 Task: Manage the search setting for the builder.
Action: Mouse moved to (1147, 87)
Screenshot: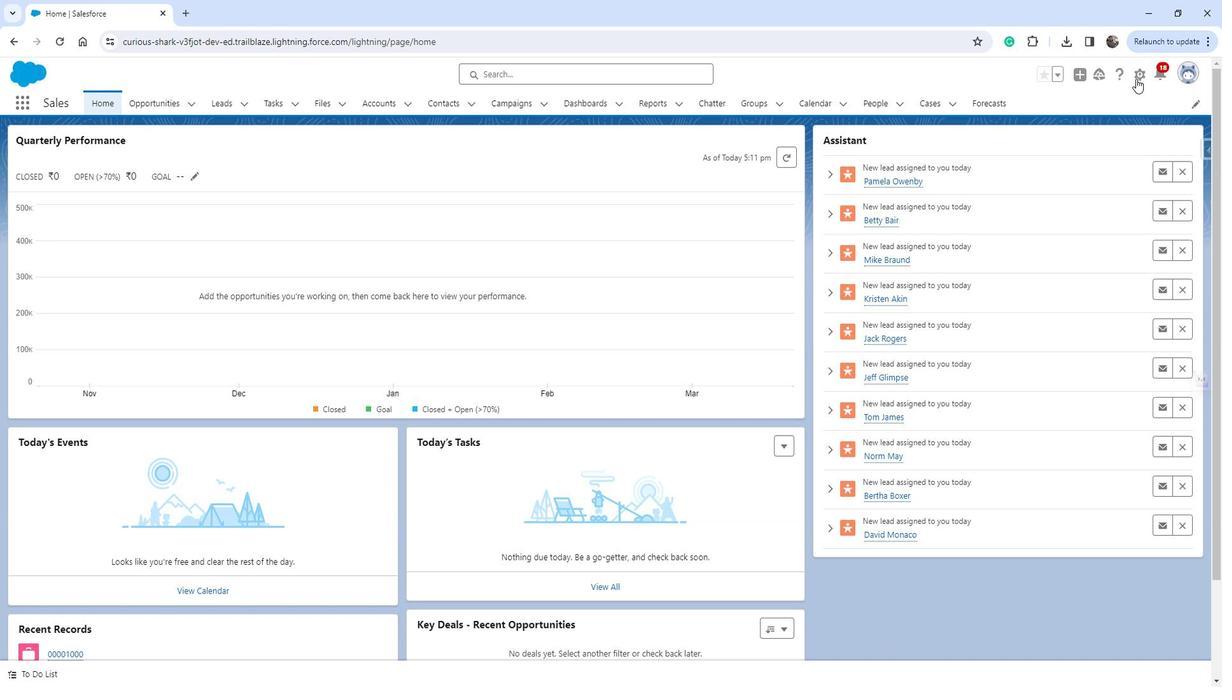
Action: Mouse pressed left at (1147, 87)
Screenshot: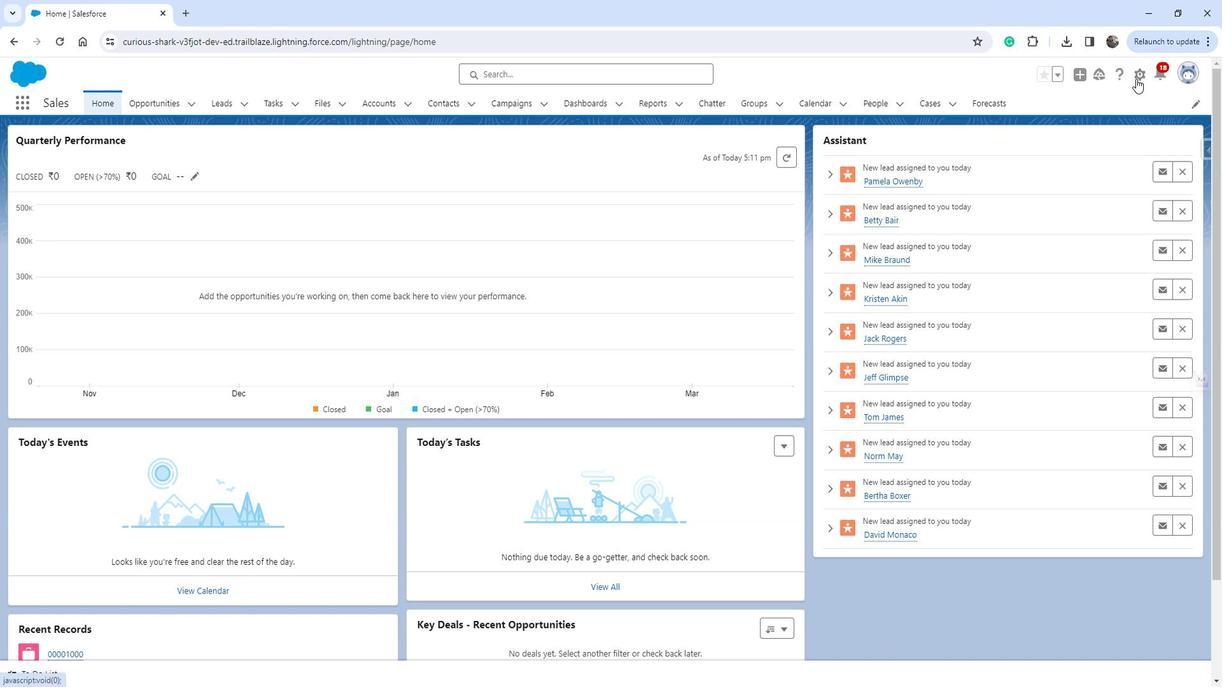 
Action: Mouse moved to (1092, 122)
Screenshot: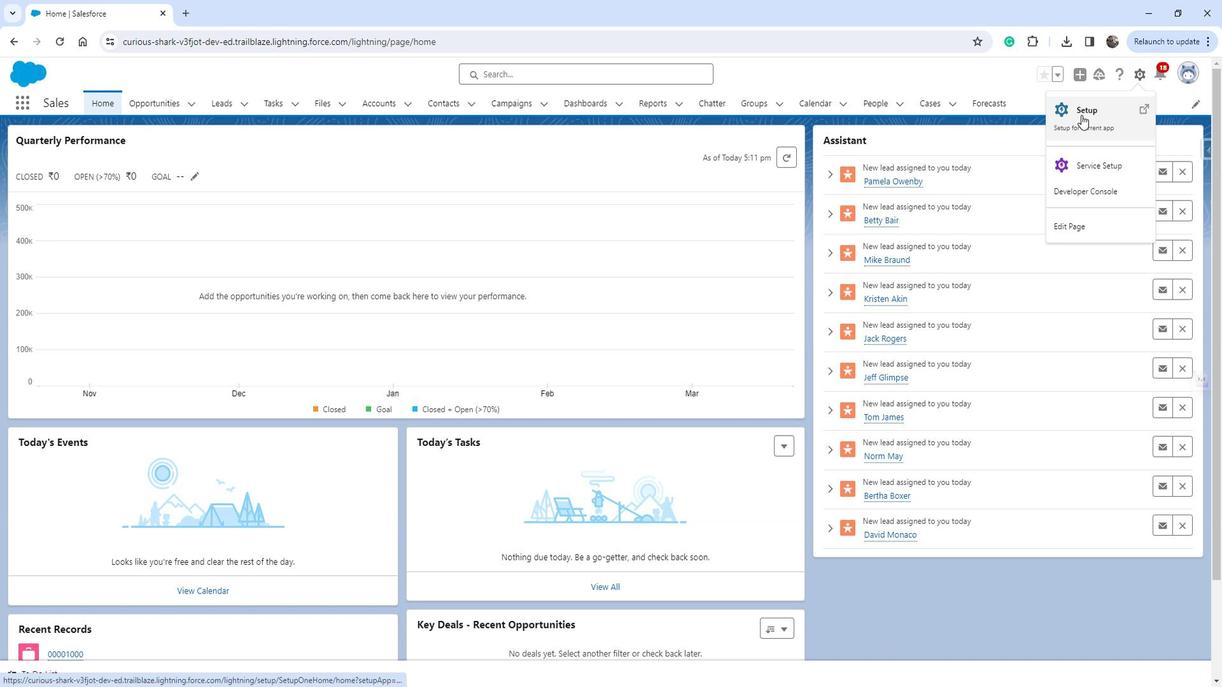 
Action: Mouse pressed left at (1092, 122)
Screenshot: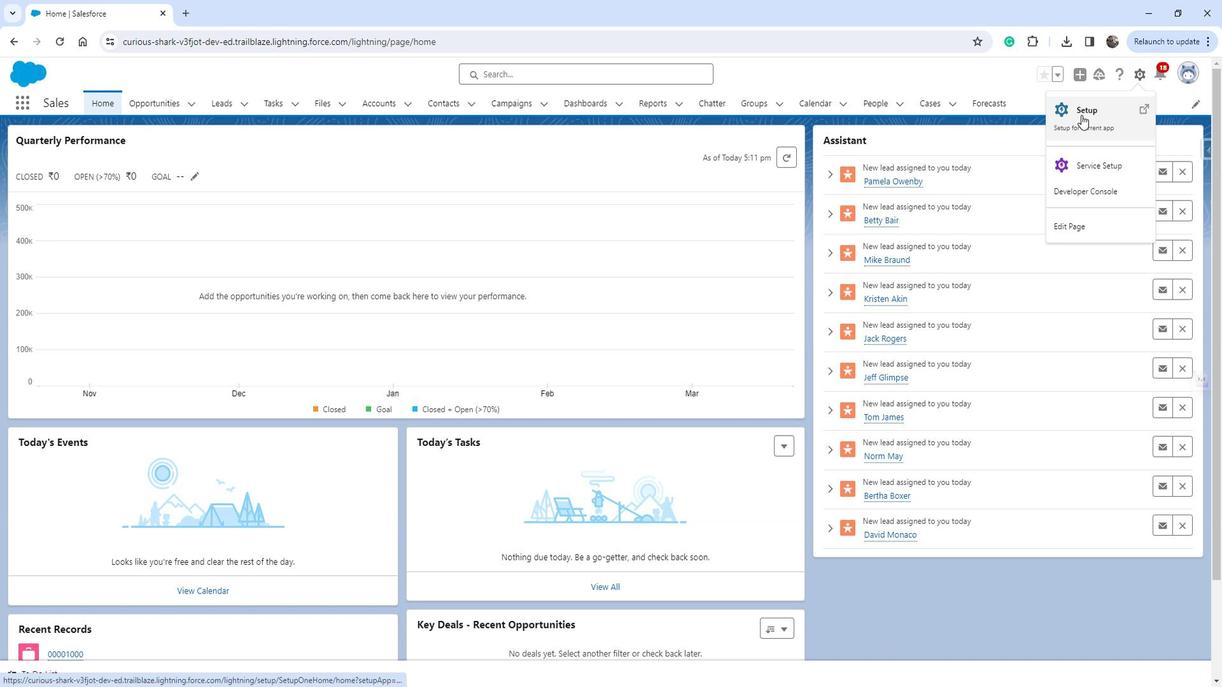 
Action: Mouse moved to (44, 518)
Screenshot: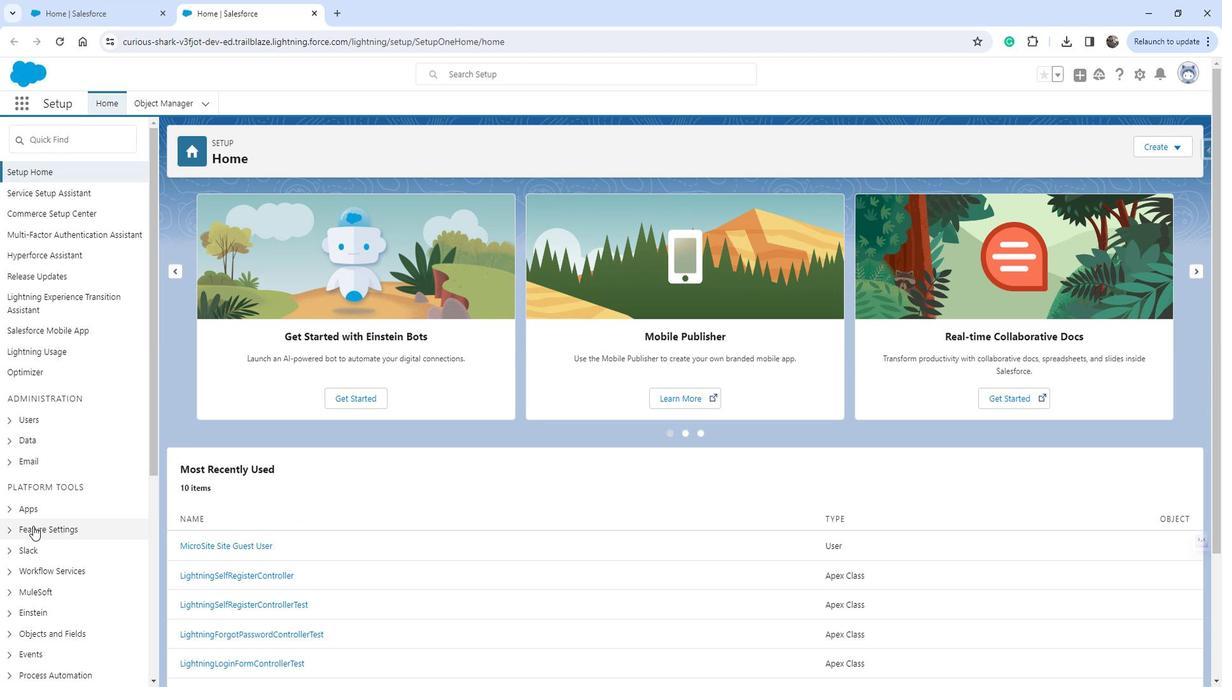 
Action: Mouse pressed left at (44, 518)
Screenshot: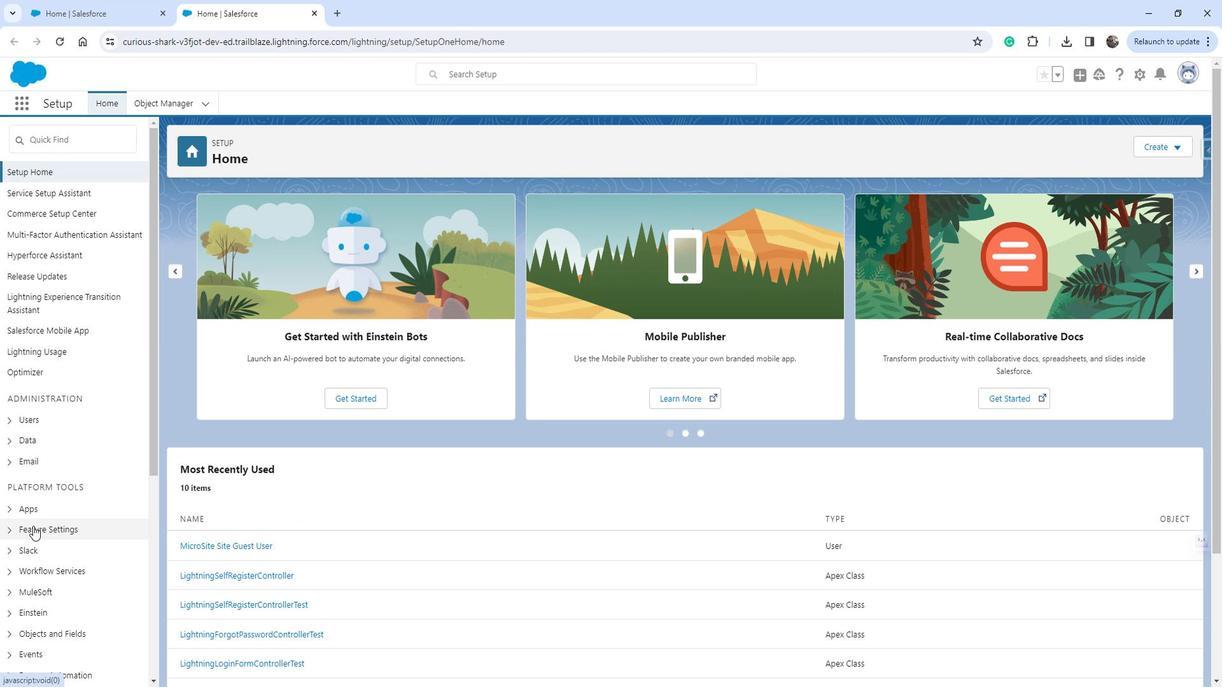 
Action: Mouse moved to (78, 591)
Screenshot: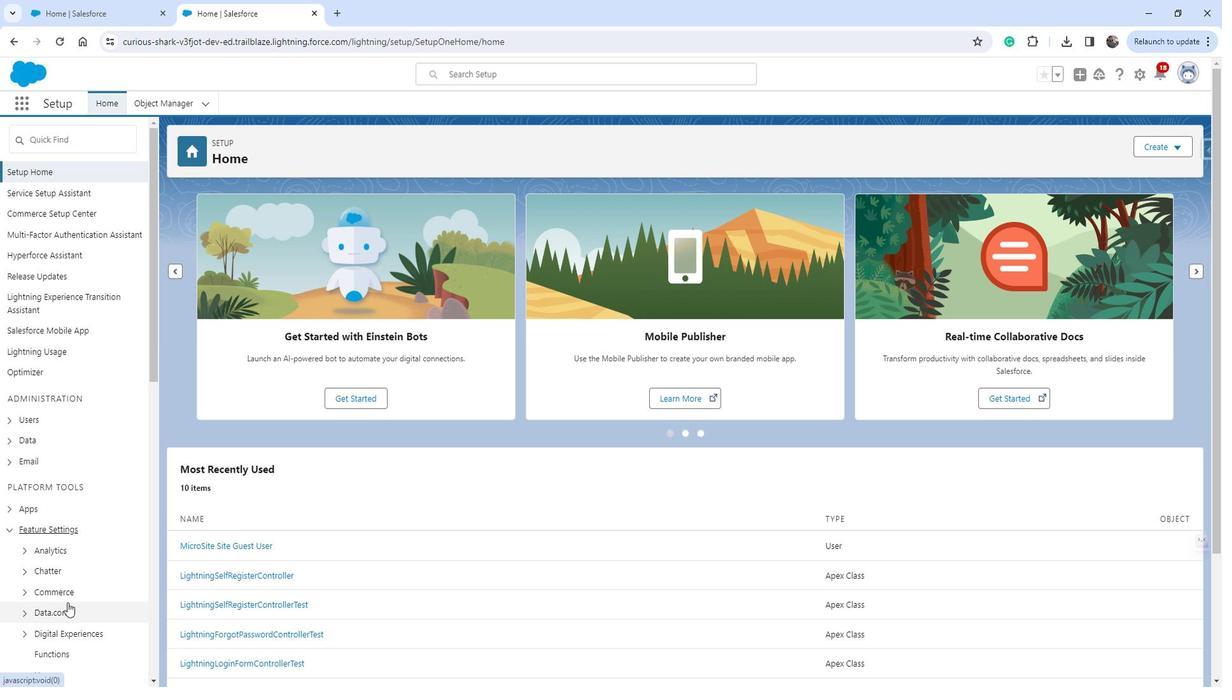 
Action: Mouse scrolled (78, 591) with delta (0, 0)
Screenshot: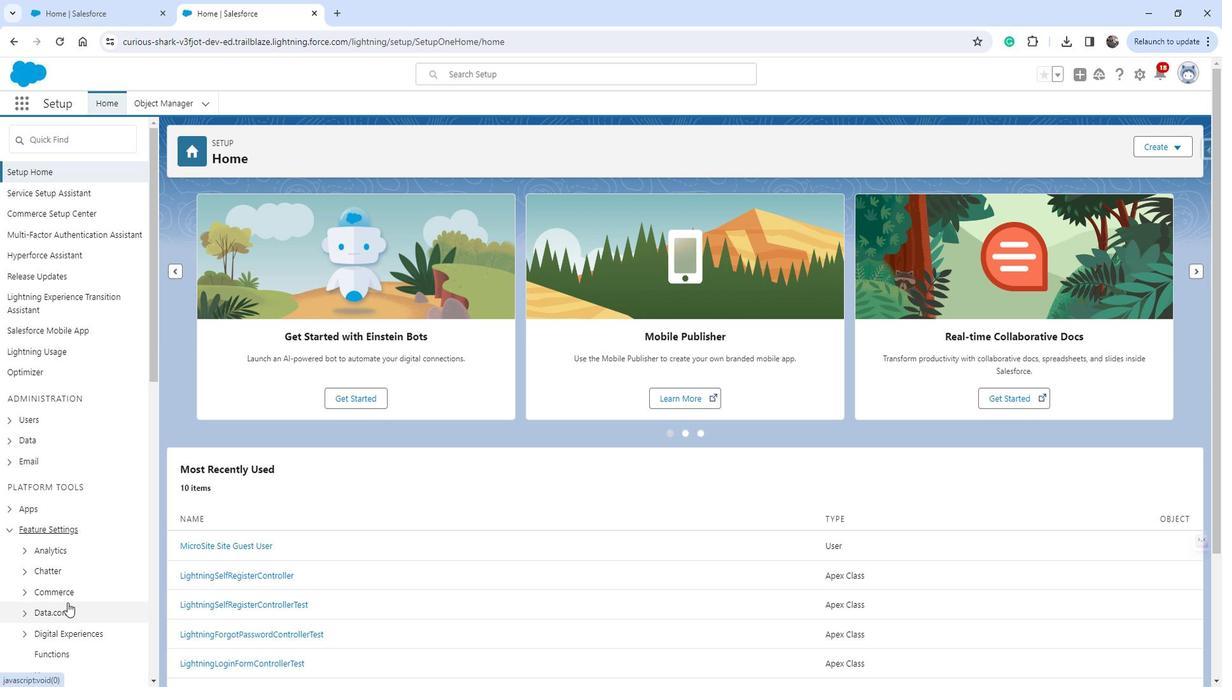 
Action: Mouse moved to (79, 555)
Screenshot: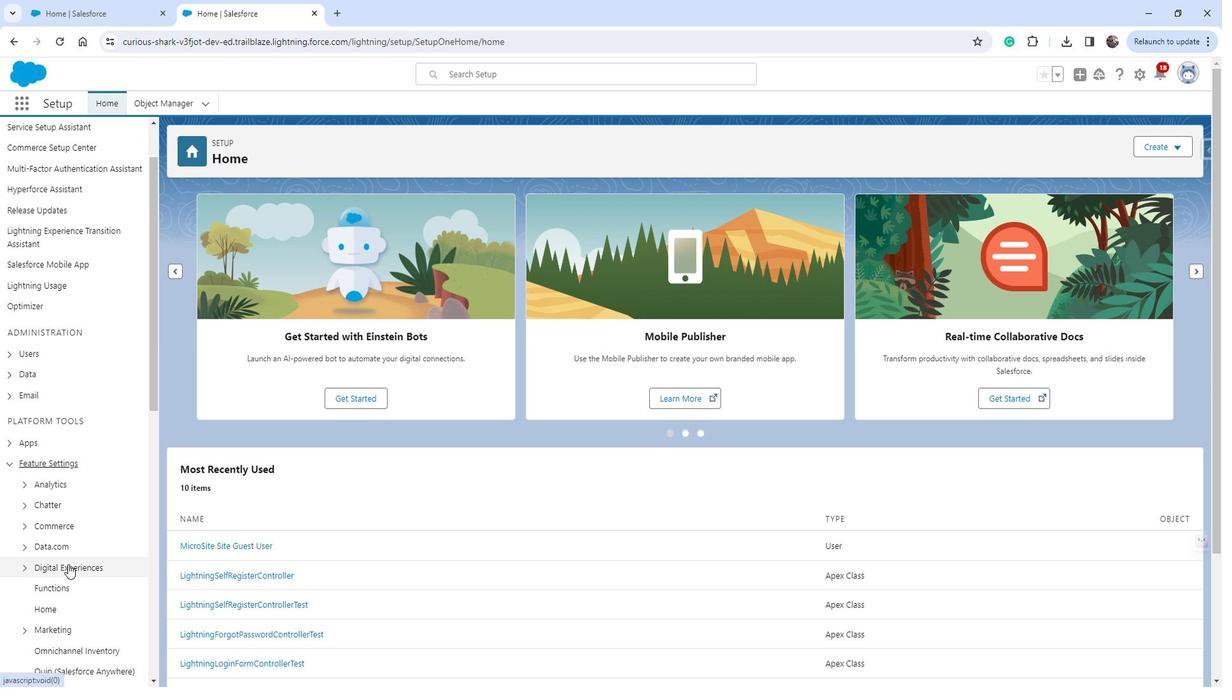 
Action: Mouse pressed left at (79, 555)
Screenshot: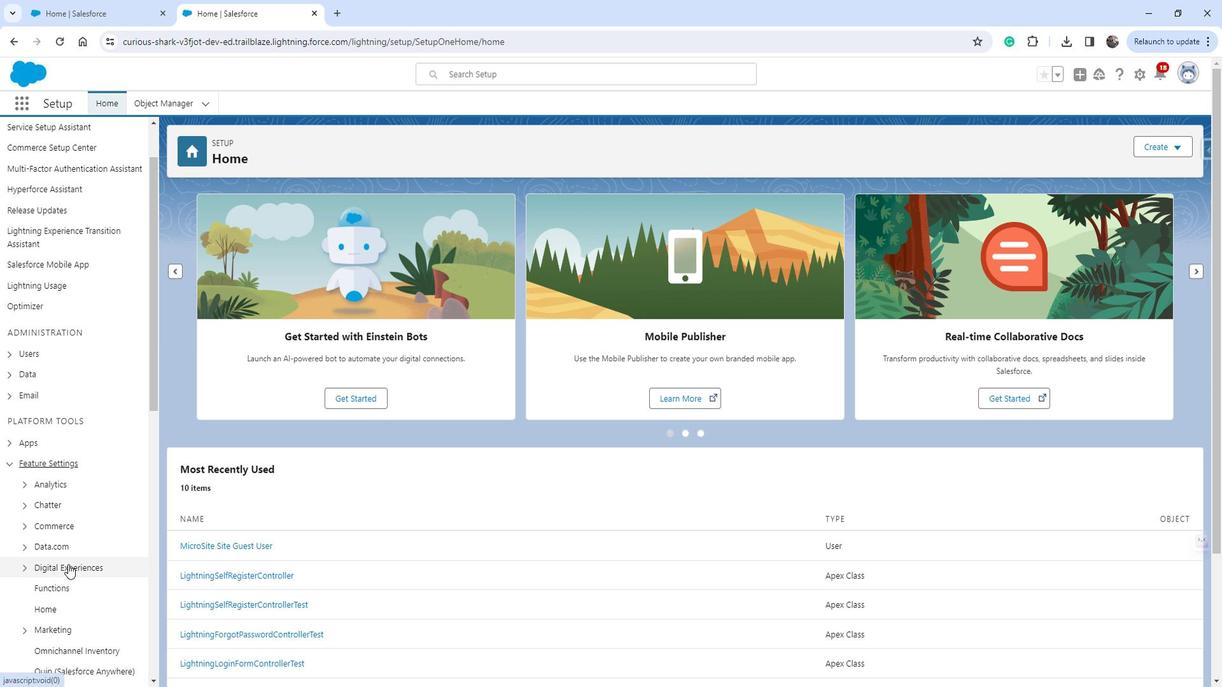 
Action: Mouse moved to (66, 572)
Screenshot: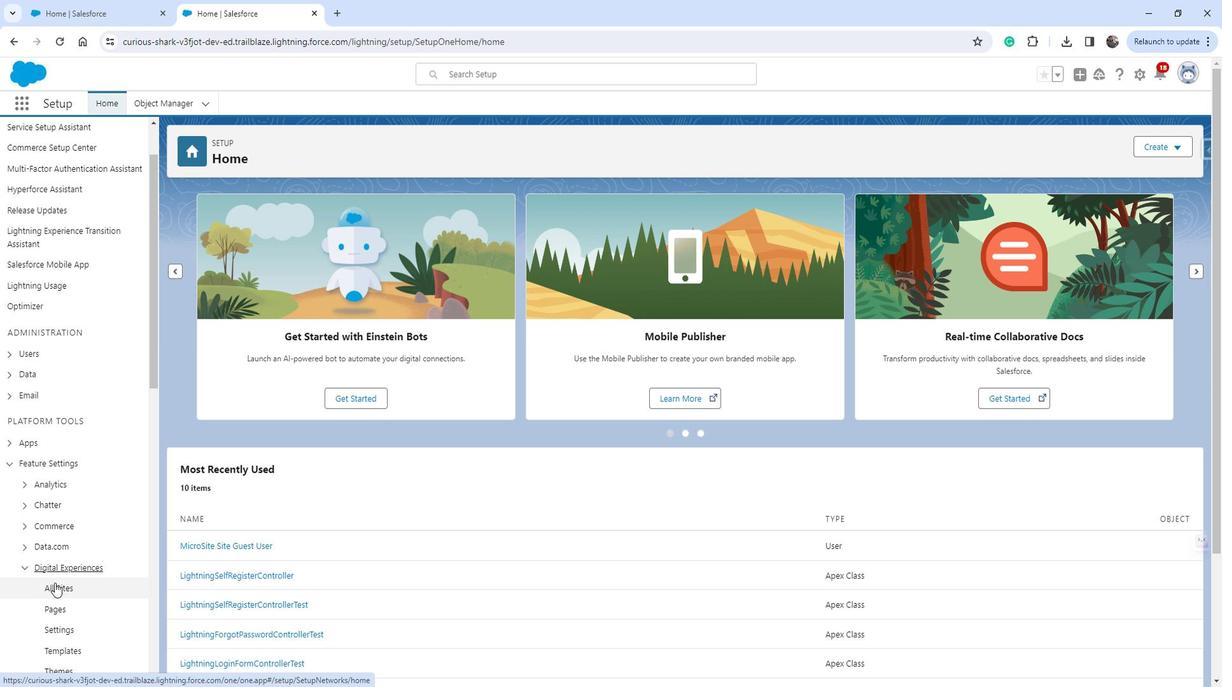 
Action: Mouse pressed left at (66, 572)
Screenshot: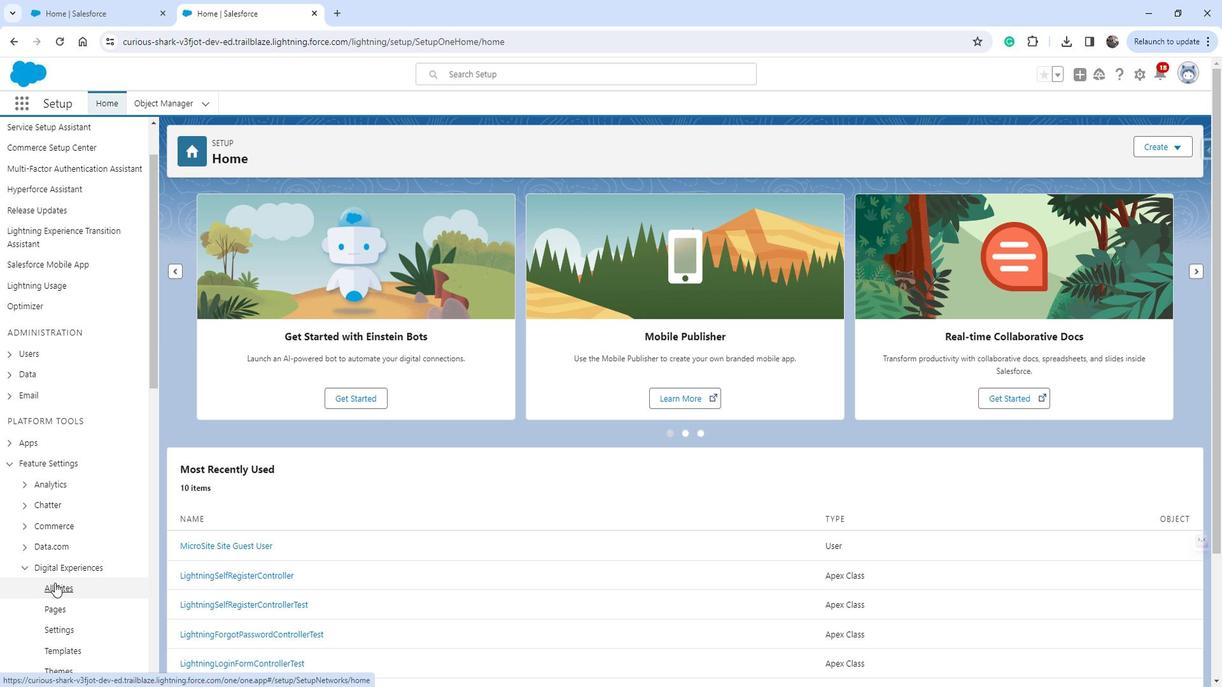 
Action: Mouse moved to (227, 302)
Screenshot: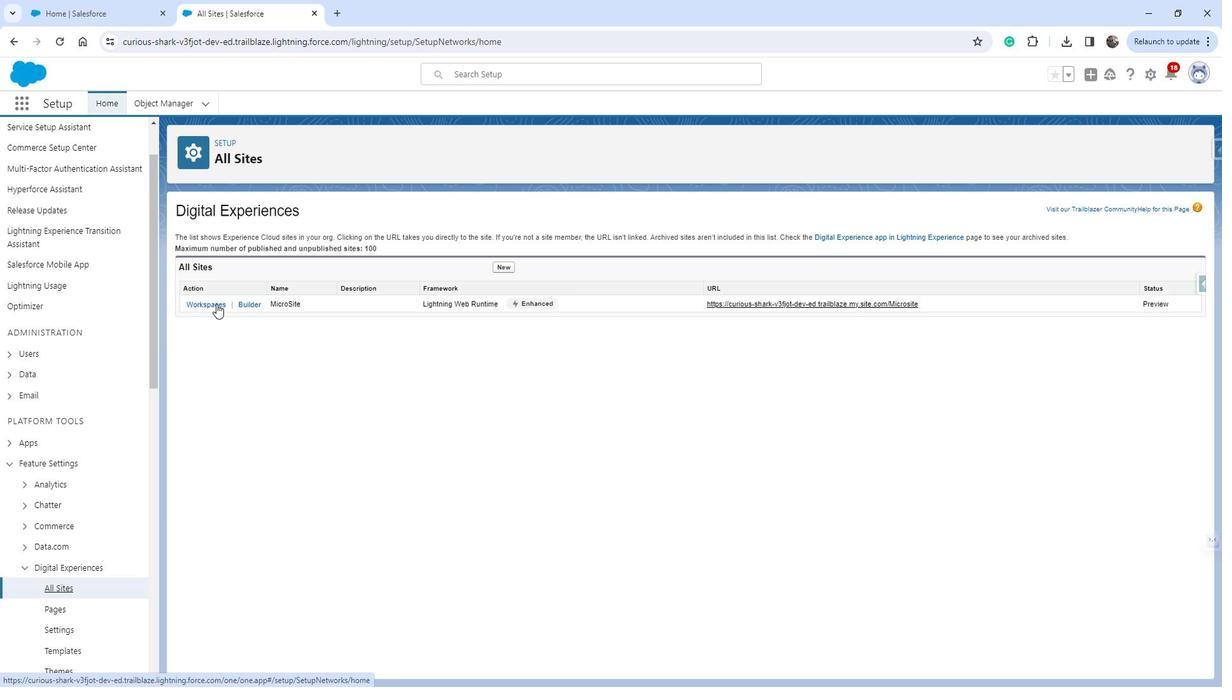 
Action: Mouse pressed left at (227, 302)
Screenshot: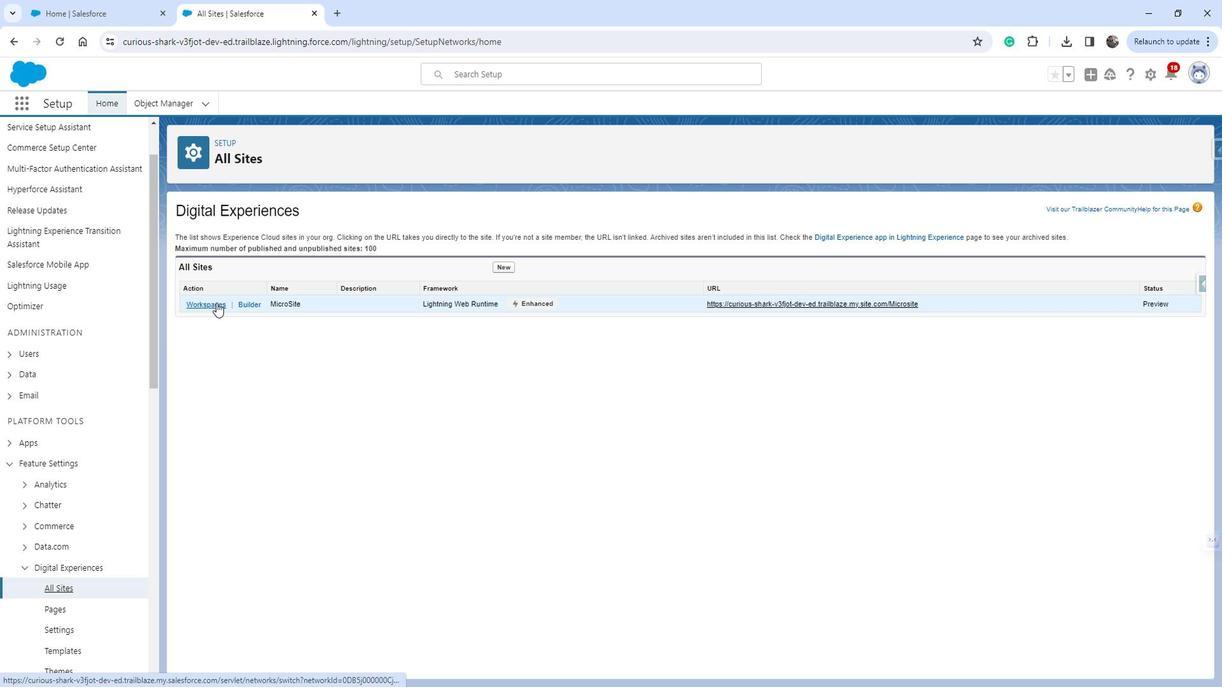 
Action: Mouse moved to (154, 287)
Screenshot: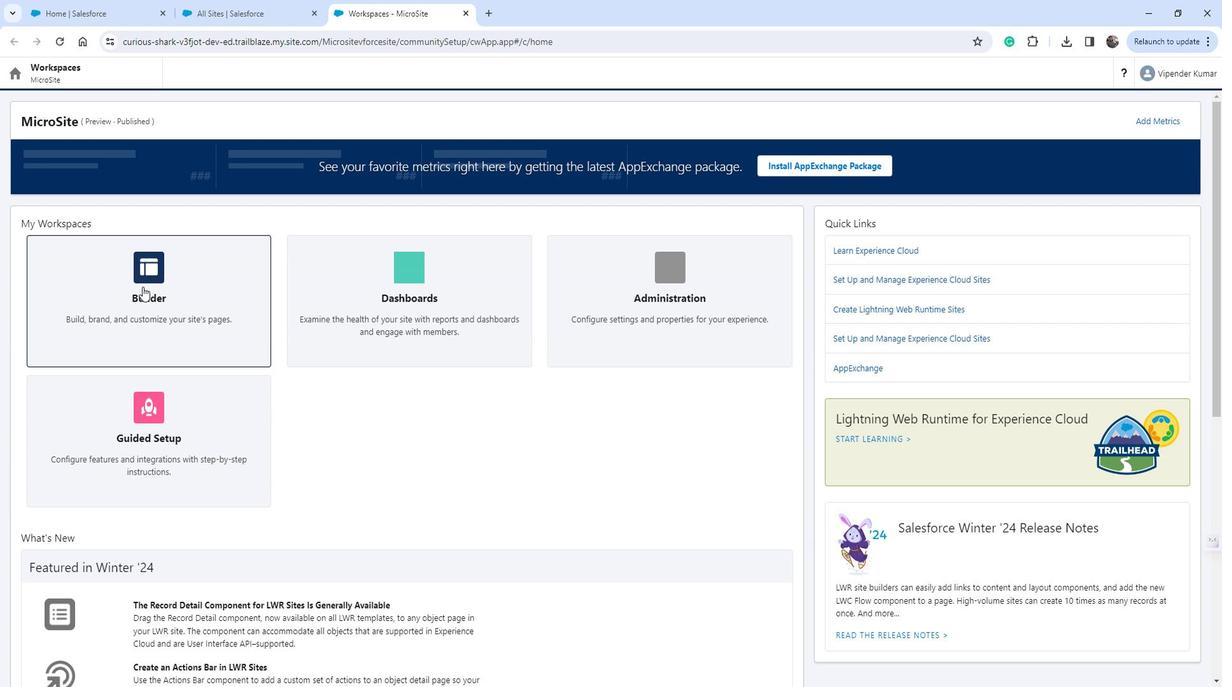 
Action: Mouse pressed left at (154, 287)
Screenshot: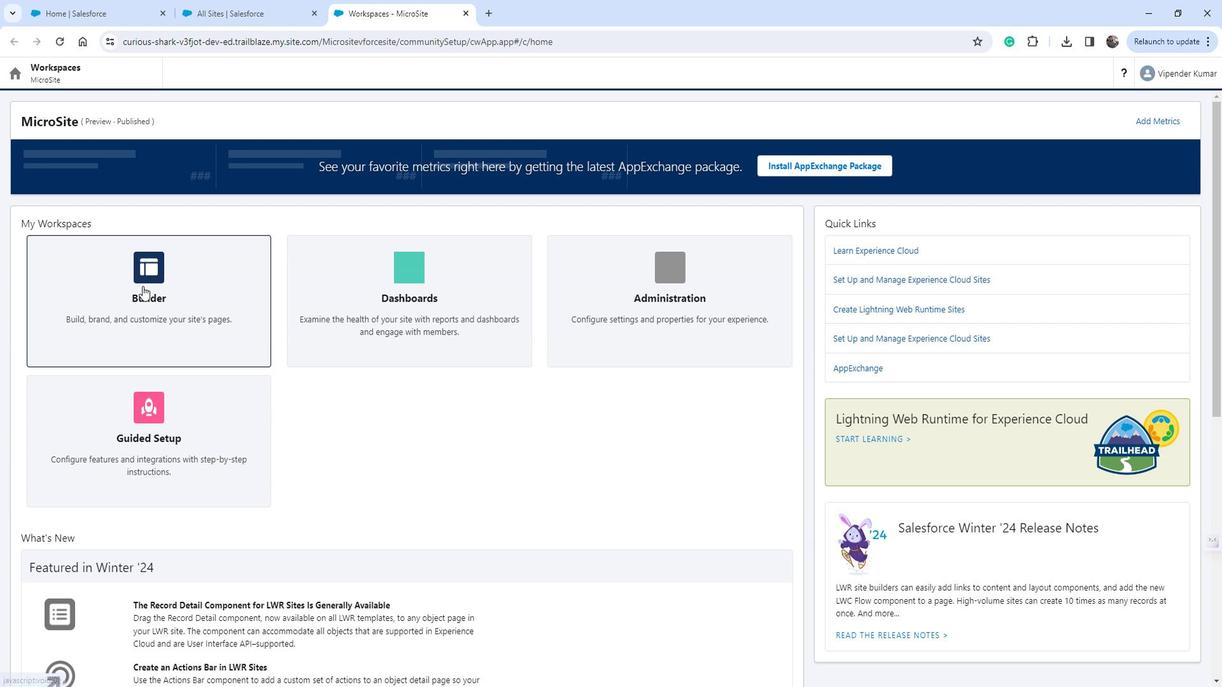 
Action: Mouse moved to (32, 232)
Screenshot: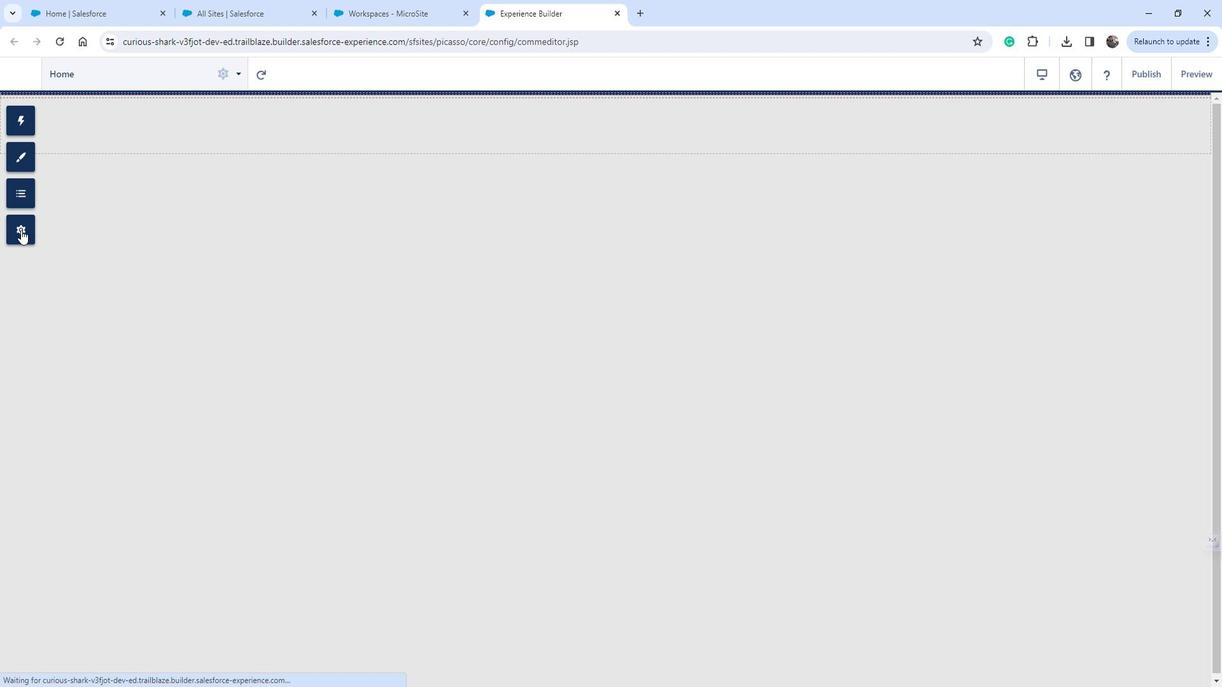 
Action: Mouse pressed left at (32, 232)
Screenshot: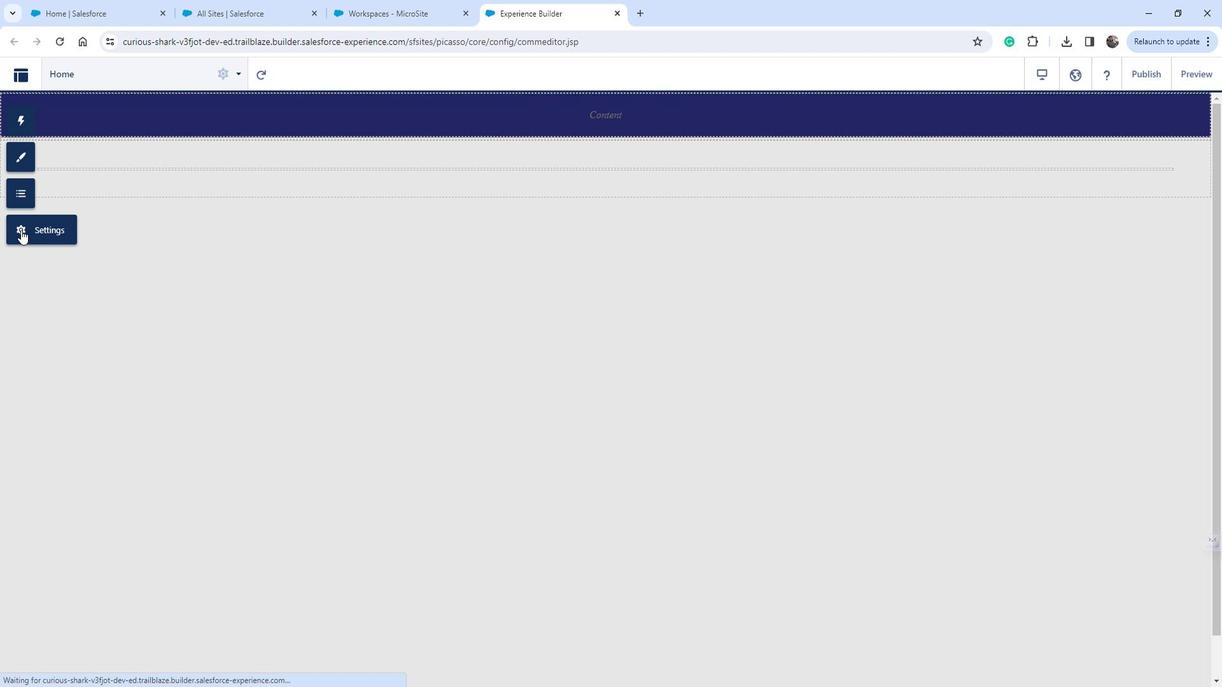 
Action: Mouse moved to (80, 318)
Screenshot: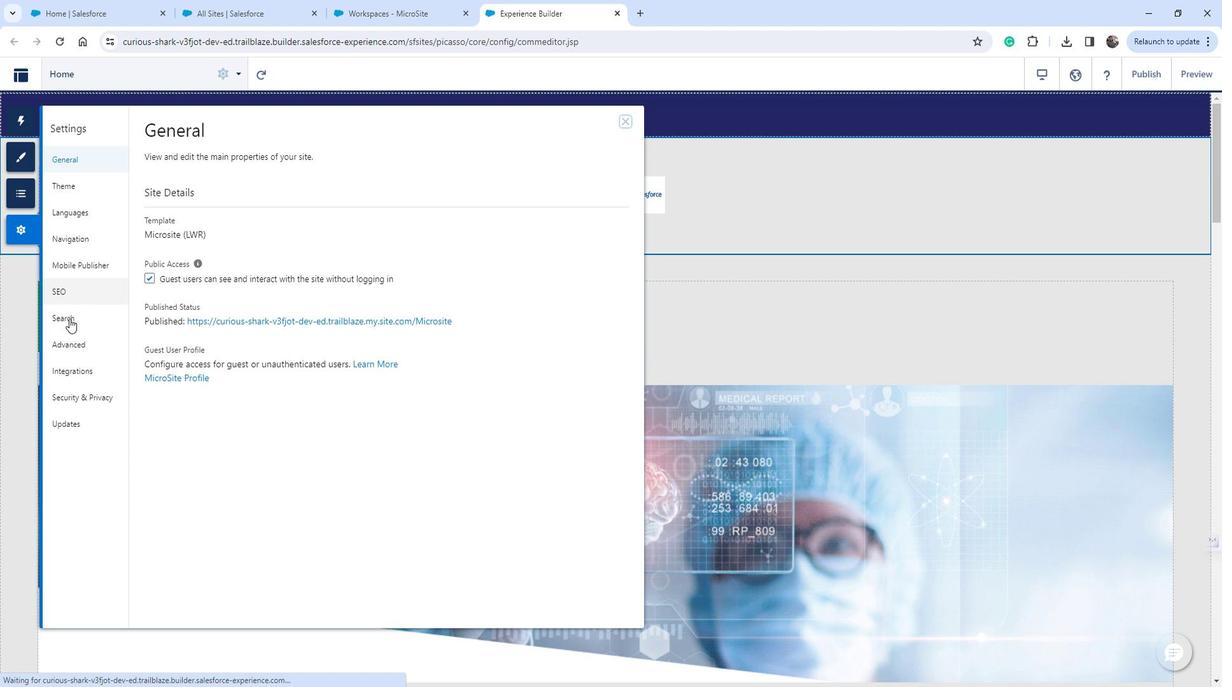 
Action: Mouse pressed left at (80, 318)
Screenshot: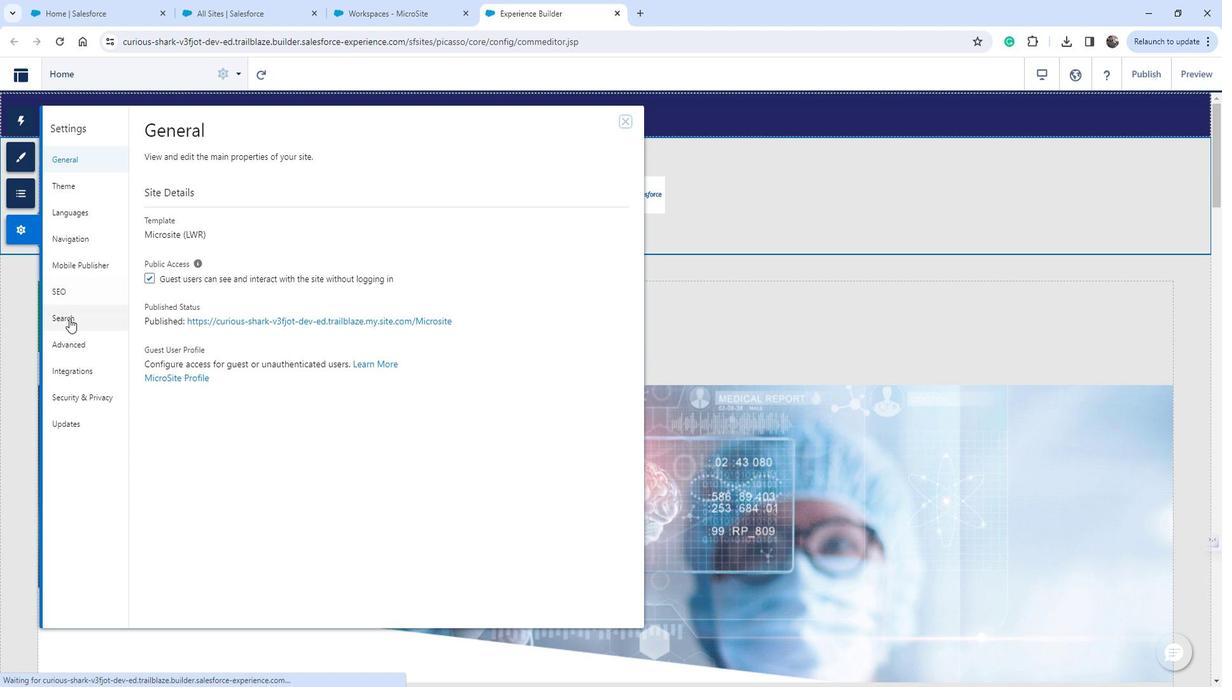
Action: Mouse moved to (207, 273)
Screenshot: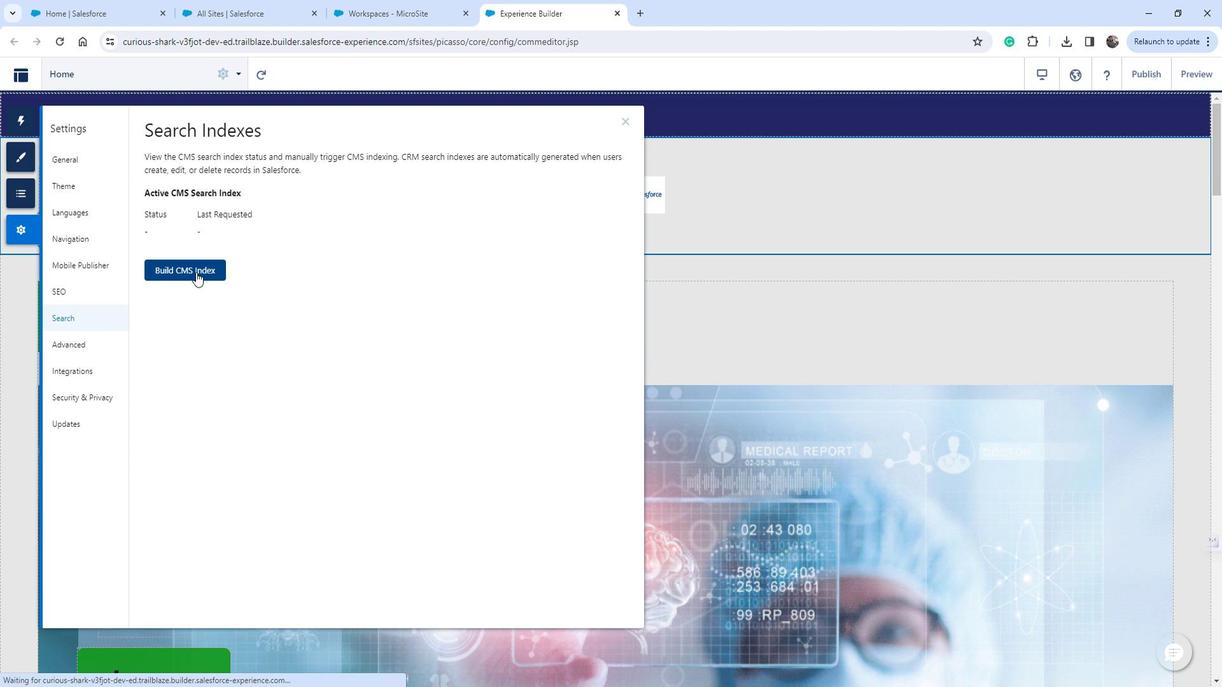 
Action: Mouse pressed left at (207, 273)
Screenshot: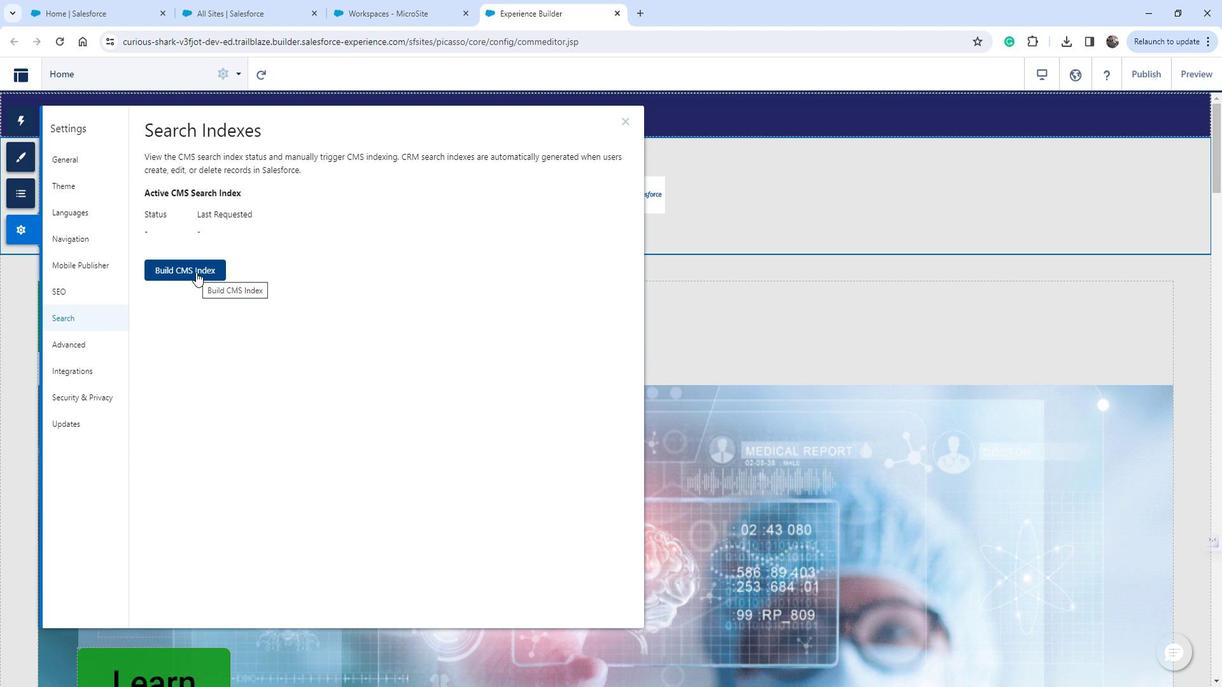 
Action: Mouse moved to (283, 342)
Screenshot: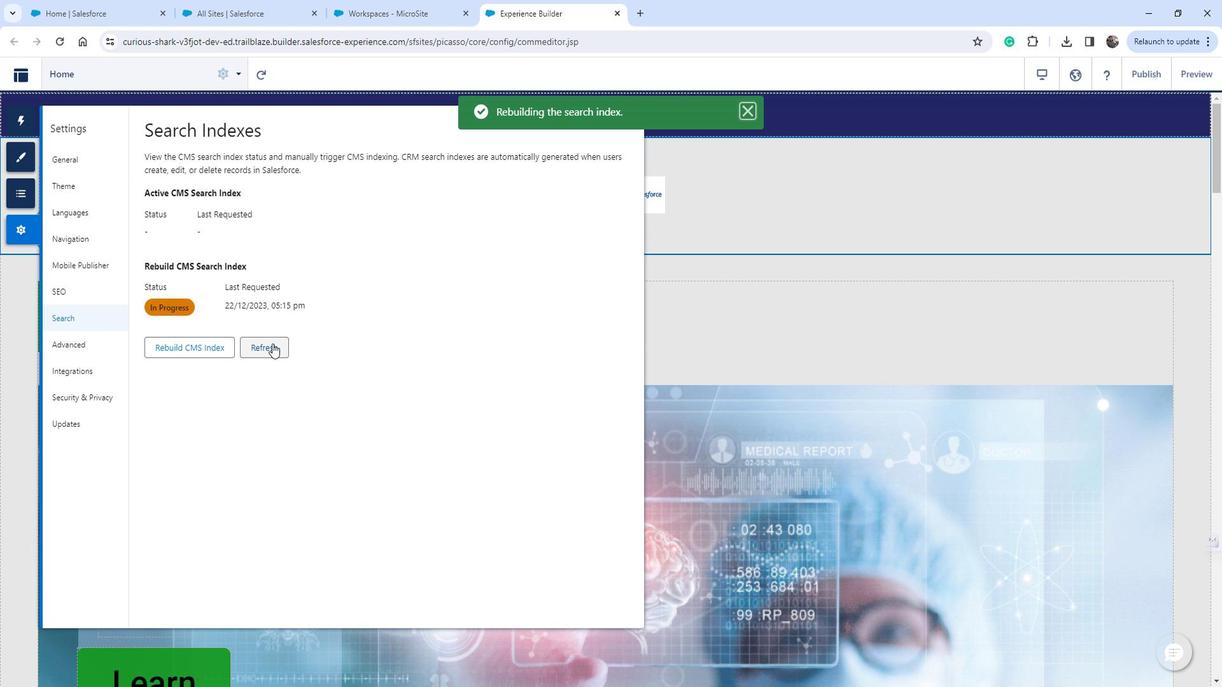 
Action: Mouse pressed left at (283, 342)
Screenshot: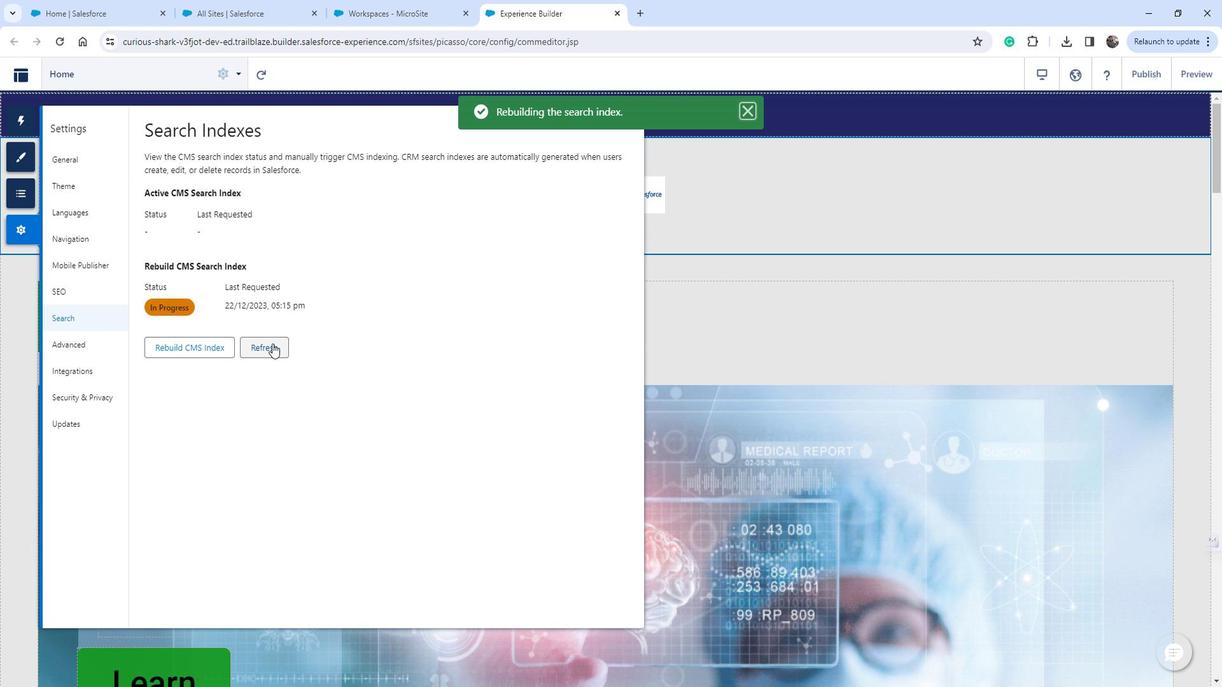 
Action: Mouse moved to (365, 331)
Screenshot: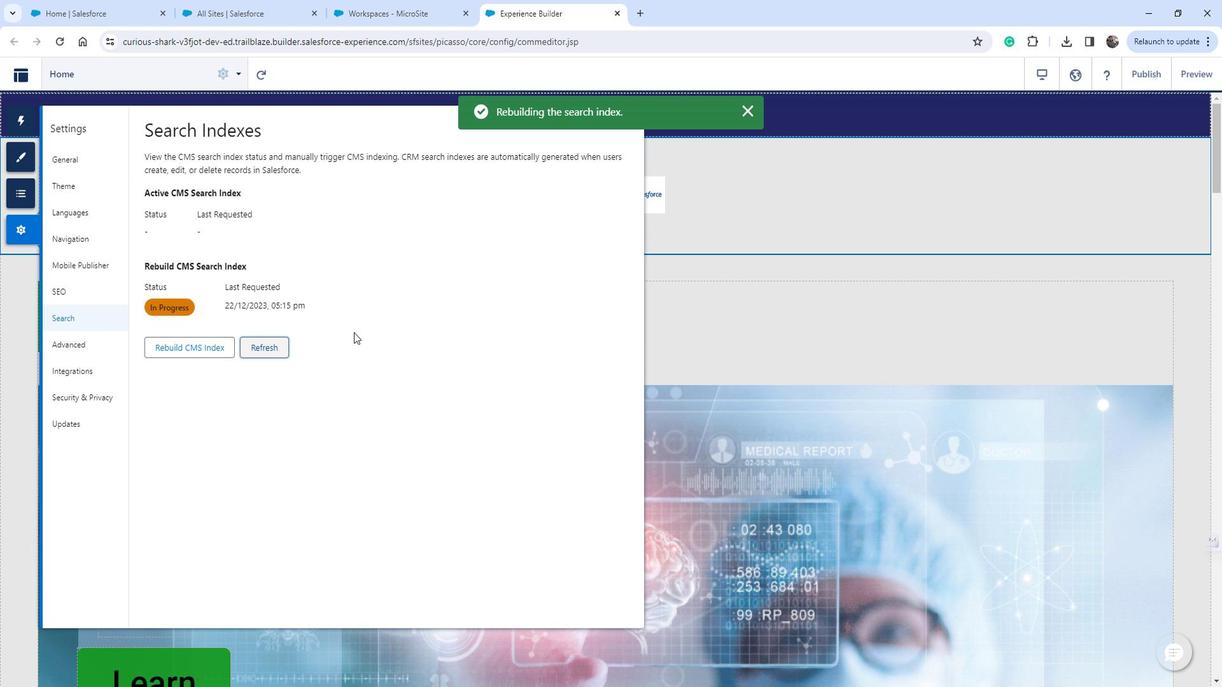 
